 Task: Add Alter Eco Organic Dark Chocolate, 90% Cacao, Mint Blackout to the cart.
Action: Mouse moved to (16, 65)
Screenshot: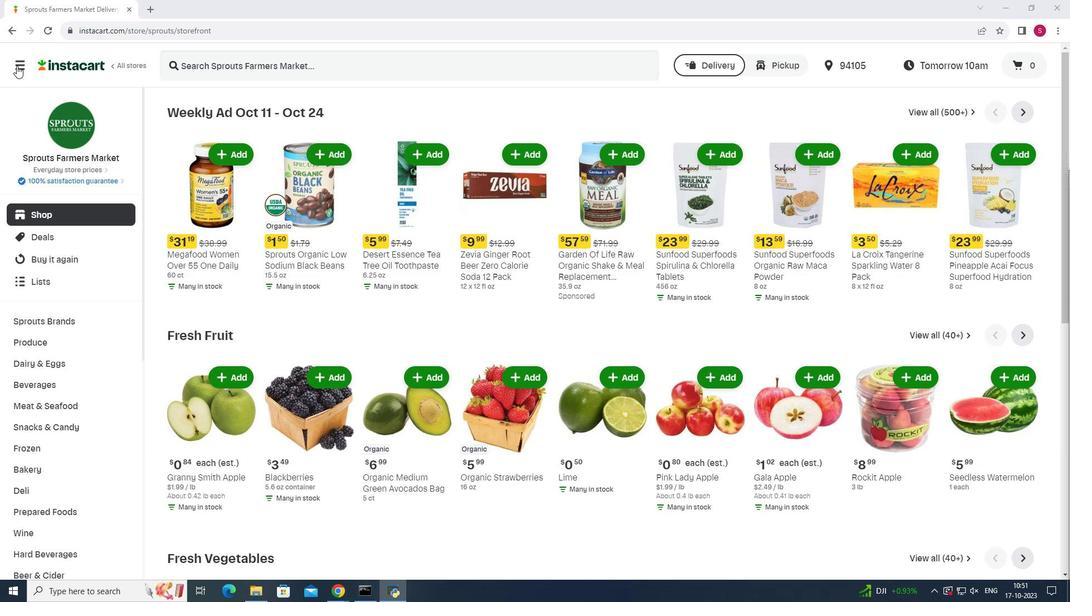
Action: Mouse pressed left at (16, 65)
Screenshot: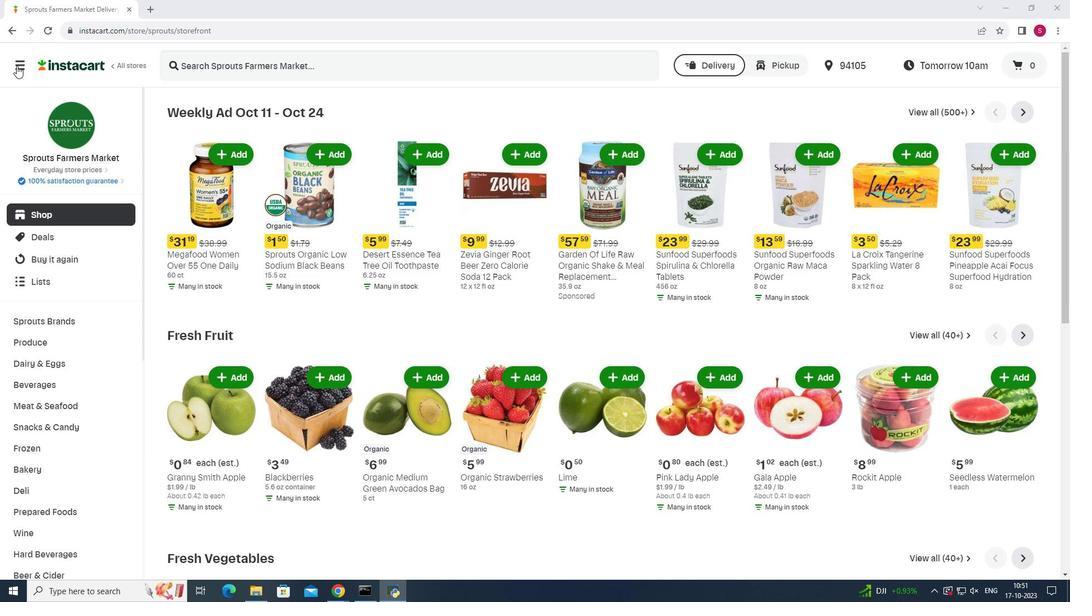 
Action: Mouse moved to (101, 295)
Screenshot: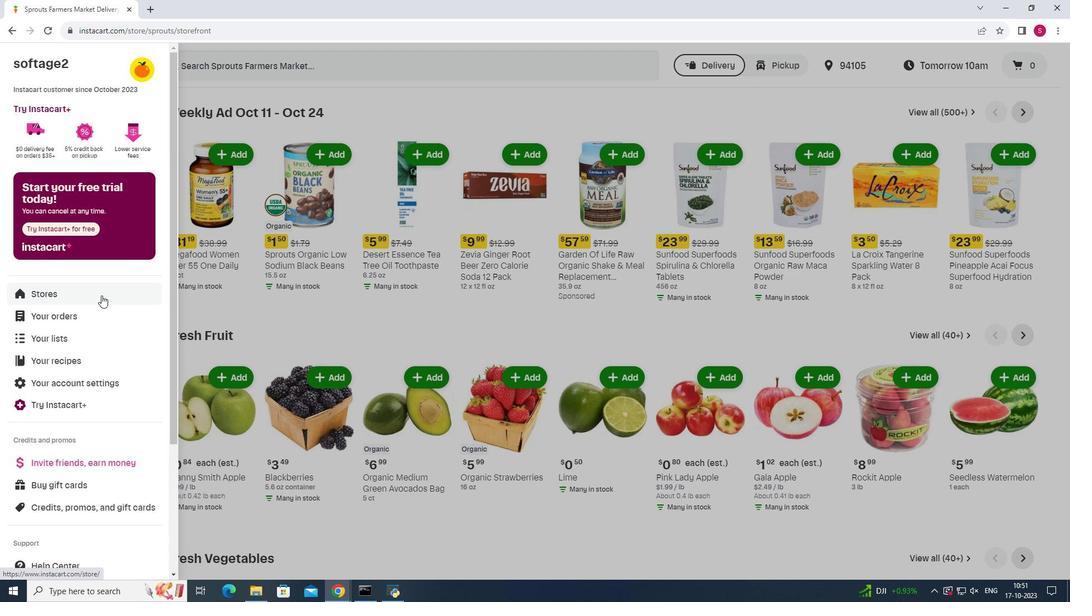 
Action: Mouse pressed left at (101, 295)
Screenshot: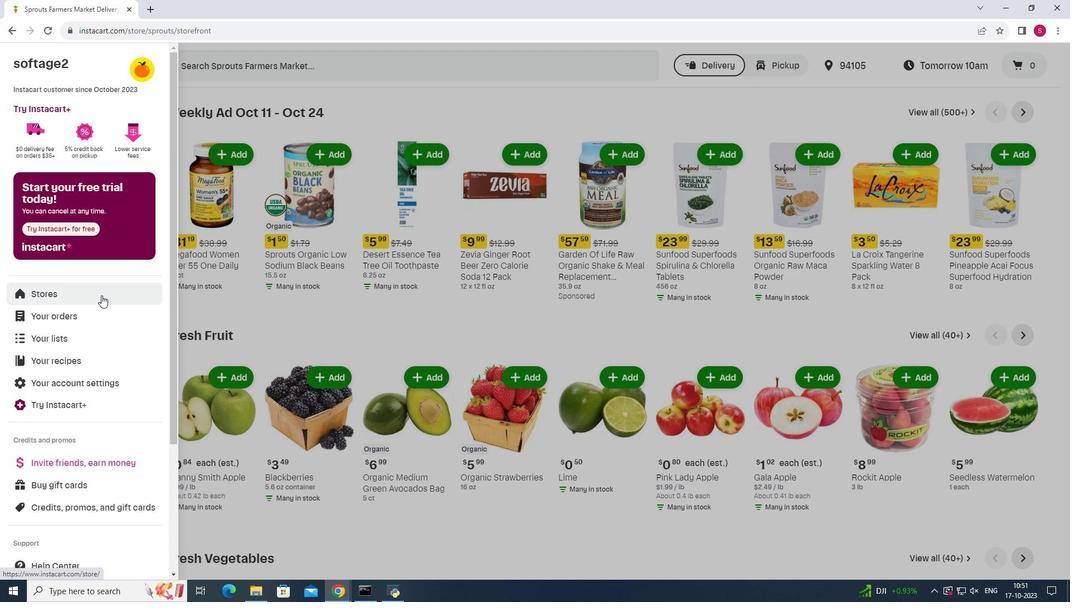
Action: Mouse moved to (258, 96)
Screenshot: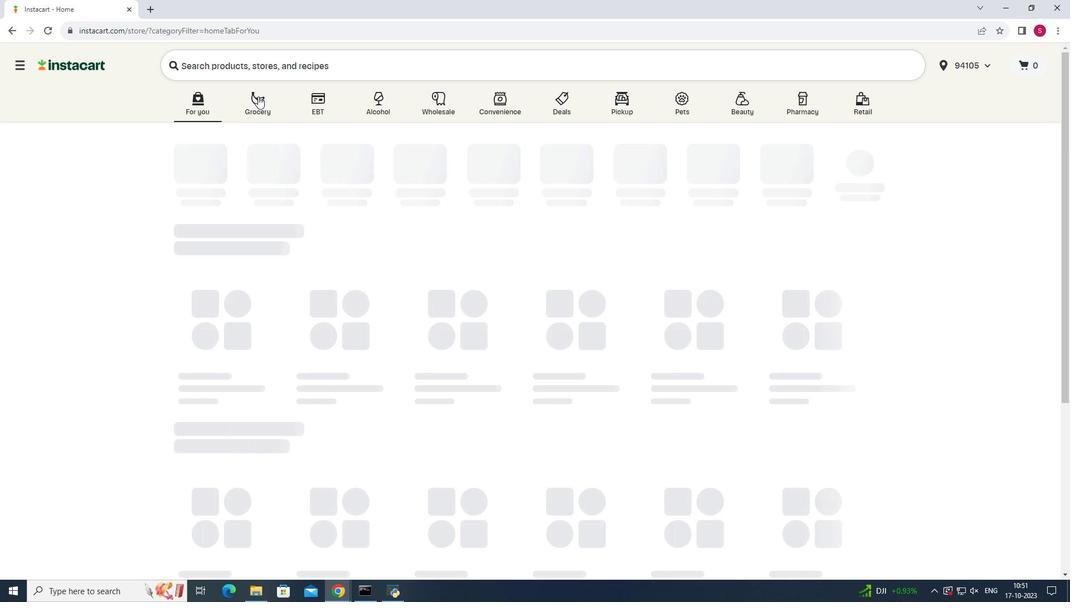 
Action: Mouse pressed left at (258, 96)
Screenshot: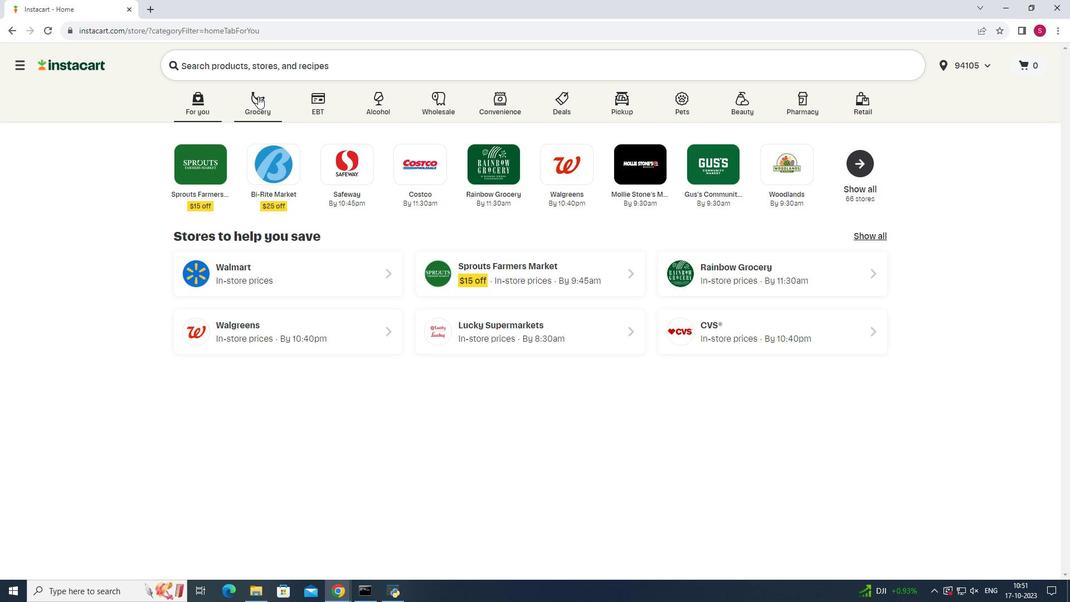 
Action: Mouse moved to (789, 152)
Screenshot: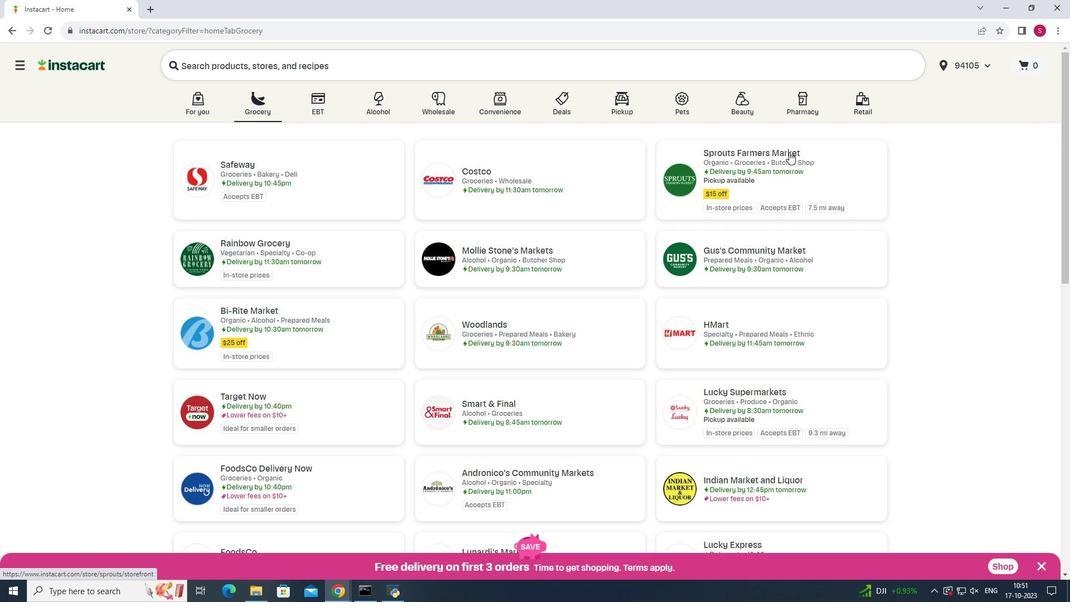 
Action: Mouse pressed left at (789, 152)
Screenshot: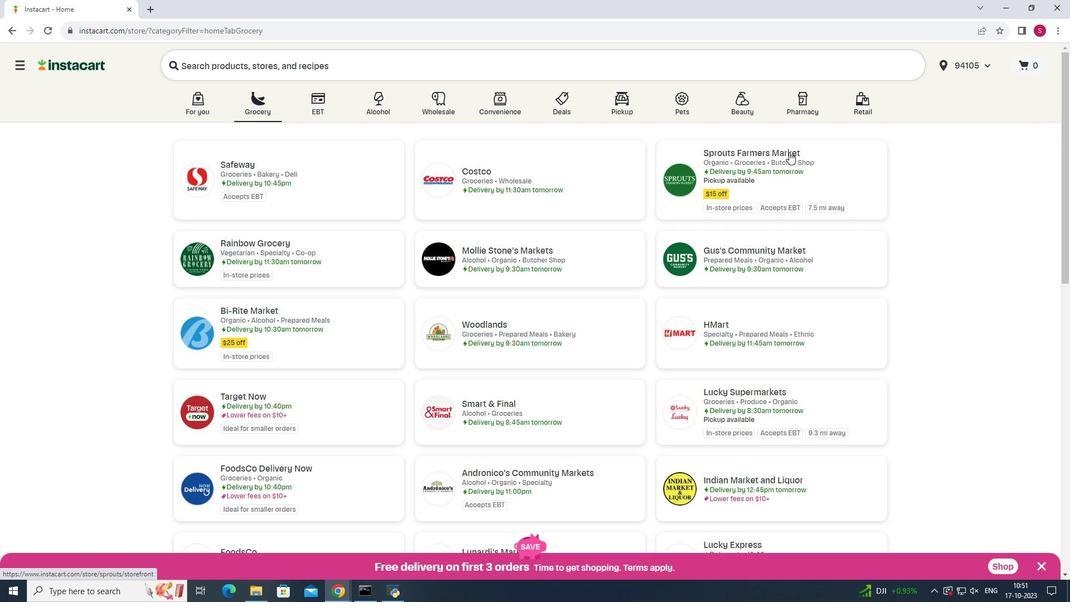 
Action: Mouse moved to (61, 427)
Screenshot: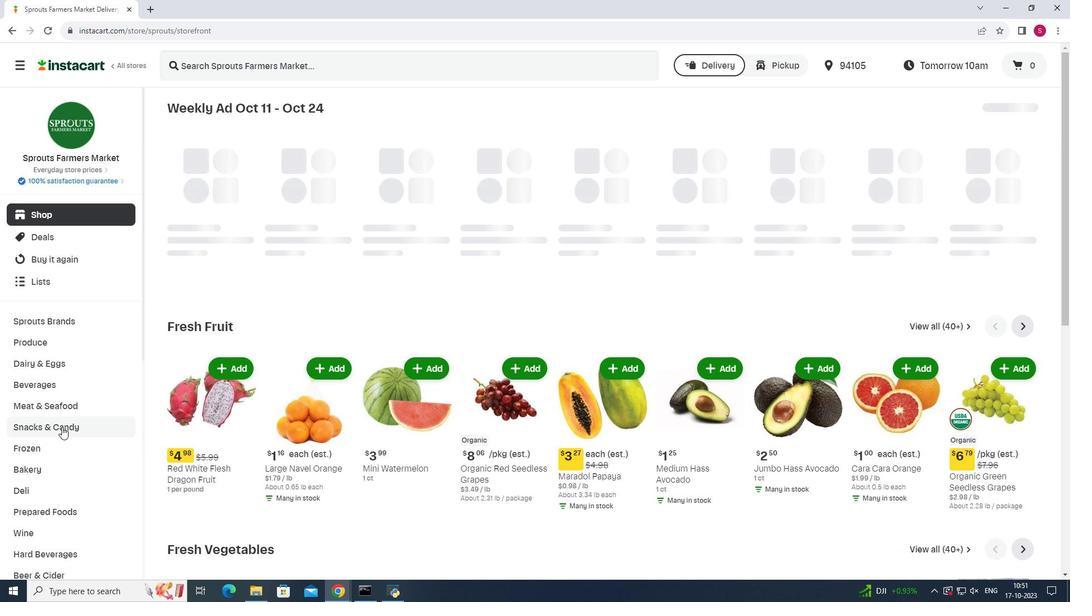 
Action: Mouse pressed left at (61, 427)
Screenshot: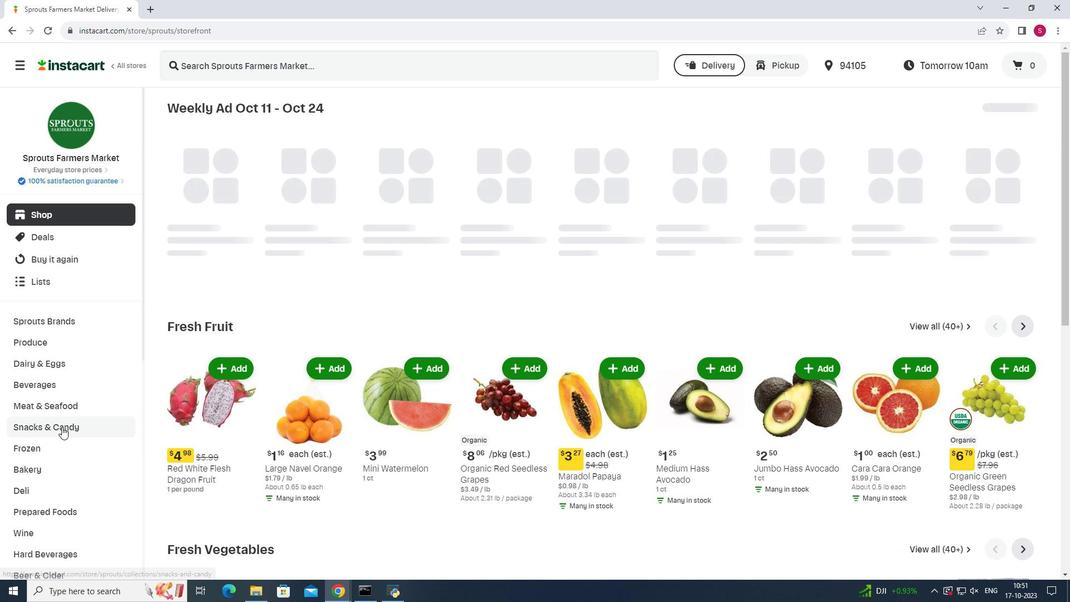 
Action: Mouse moved to (324, 137)
Screenshot: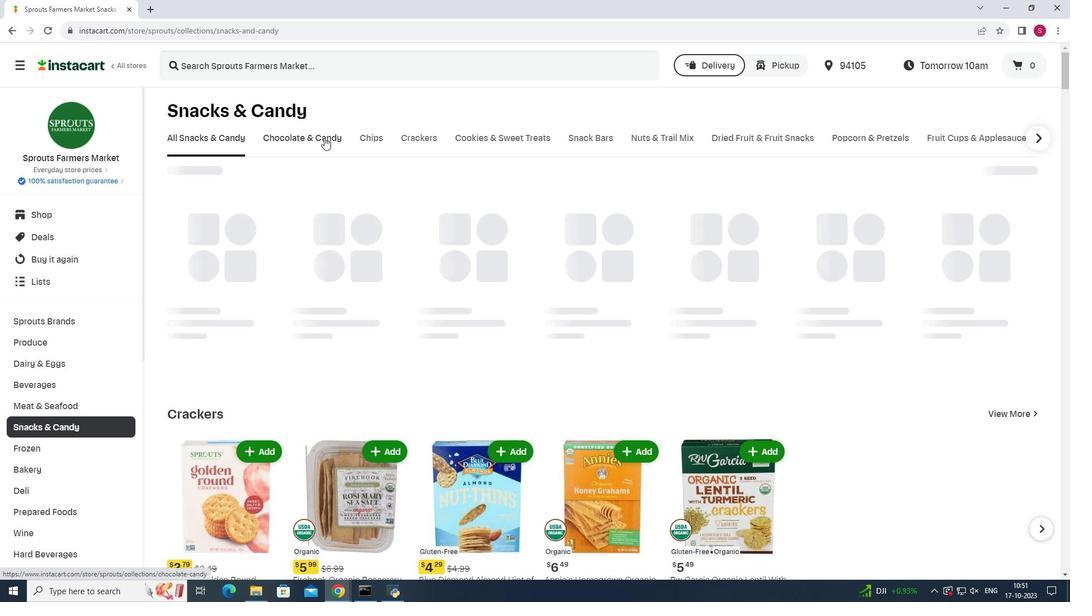 
Action: Mouse pressed left at (324, 137)
Screenshot: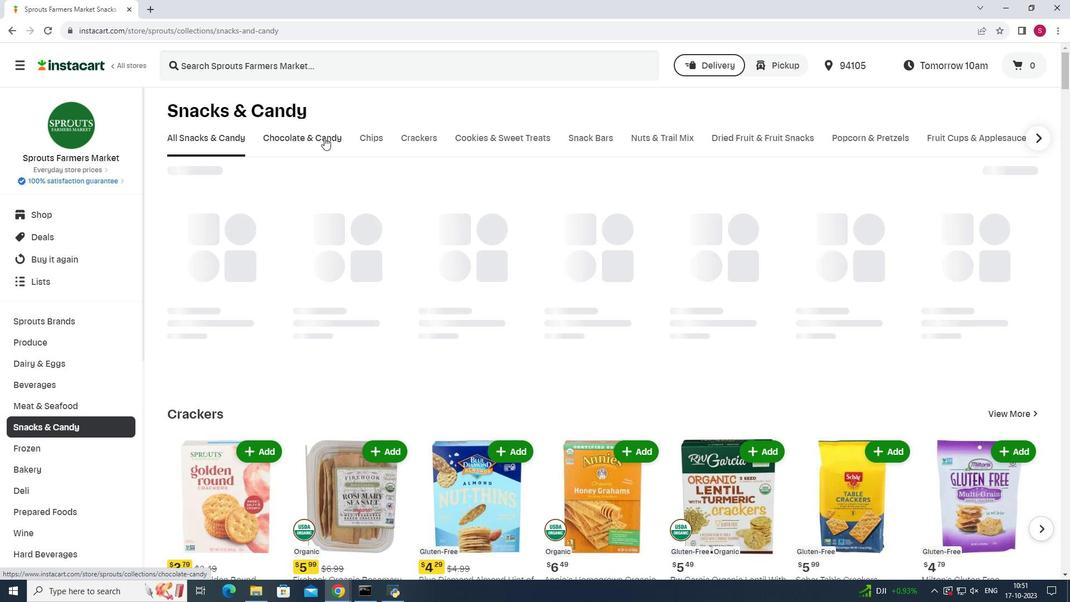 
Action: Mouse moved to (297, 184)
Screenshot: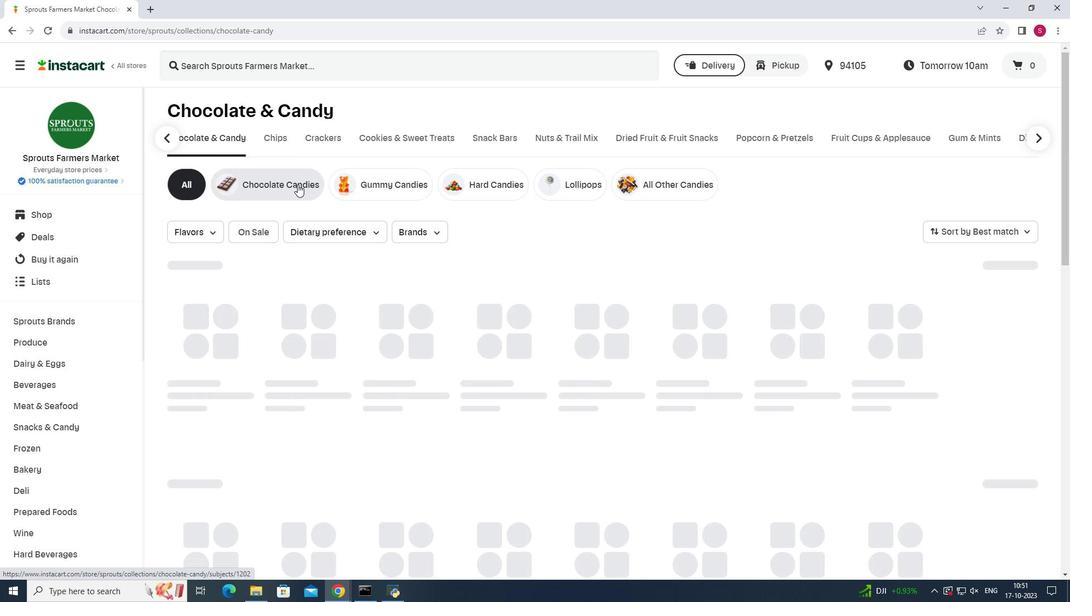 
Action: Mouse pressed left at (297, 184)
Screenshot: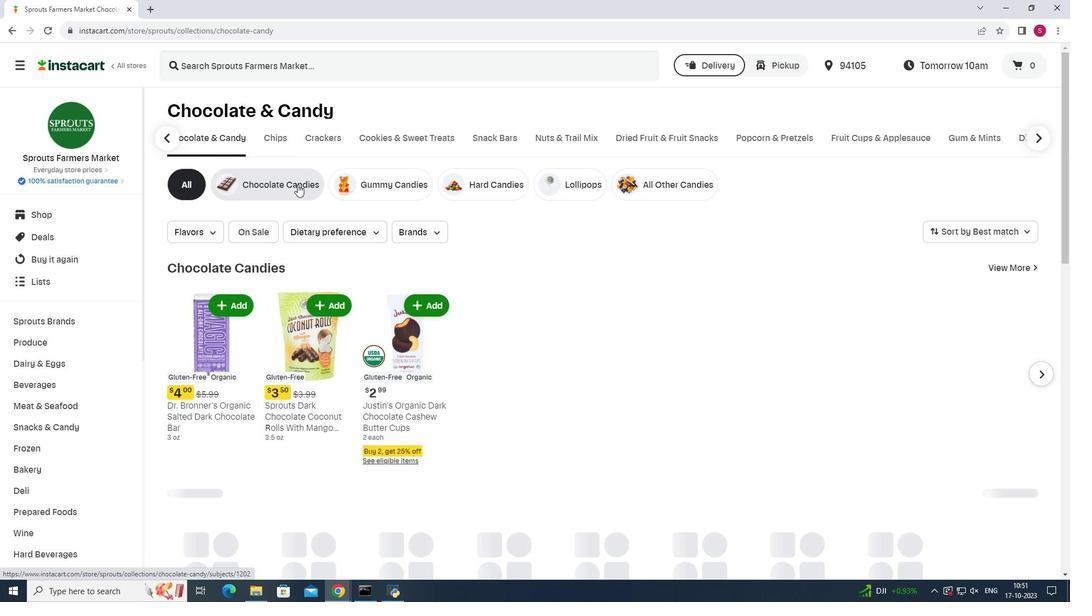 
Action: Mouse moved to (477, 70)
Screenshot: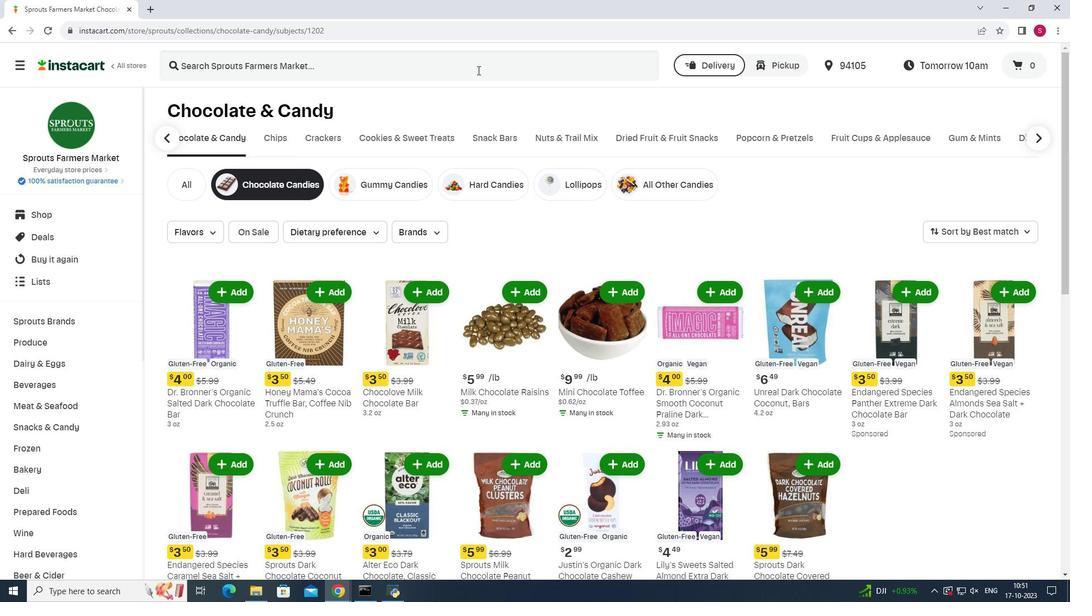 
Action: Mouse pressed left at (477, 70)
Screenshot: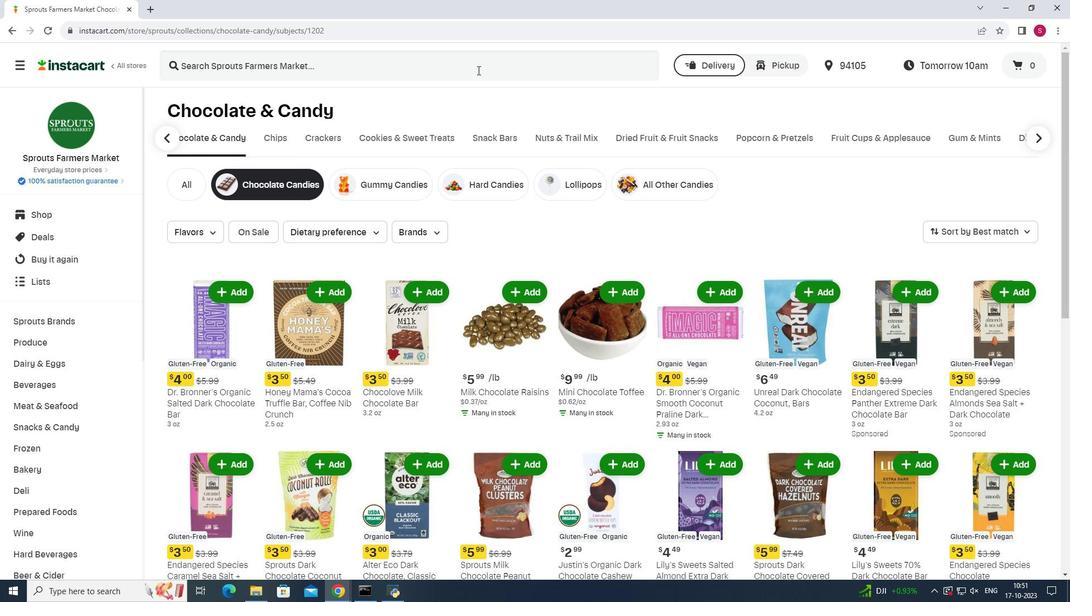
Action: Key pressed <Key.shift>Alter<Key.space><Key.shift>Eco<Key.space><Key.shift>Organic<Key.space><Key.shift>Dark<Key.space><Key.shift>Chocolate,90<Key.shift><Key.shift><Key.shift><Key.shift><Key.shift><Key.shift><Key.shift><Key.shift><Key.shift><Key.shift><Key.shift><Key.shift>%<Key.space><Key.shift>Cacao,<Key.space><Key.shift>Mint<Key.space><Key.shift>Blackout<Key.enter>
Screenshot: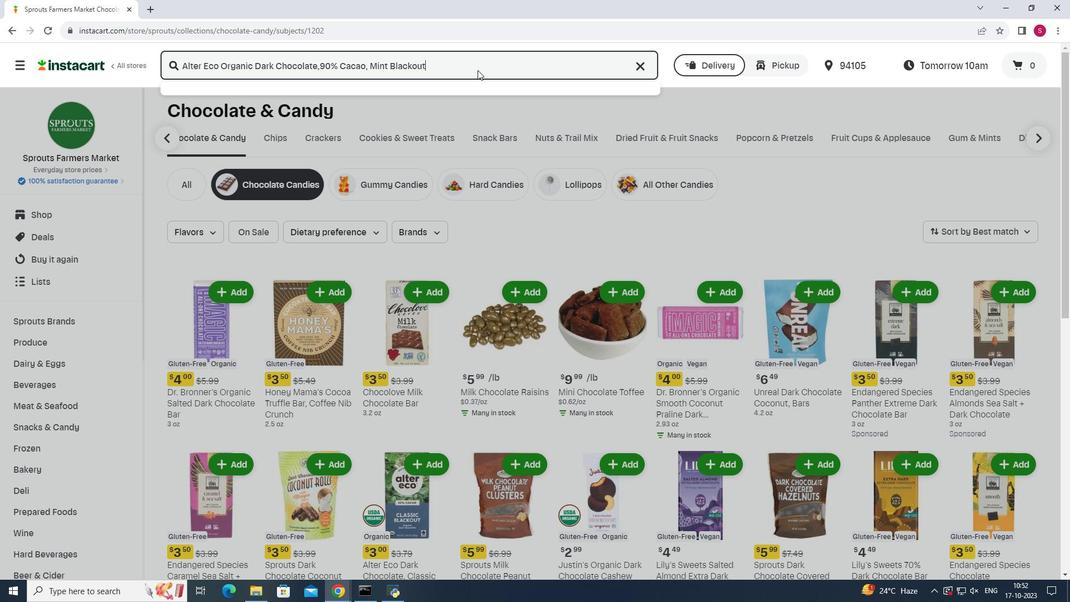 
Action: Mouse moved to (654, 190)
Screenshot: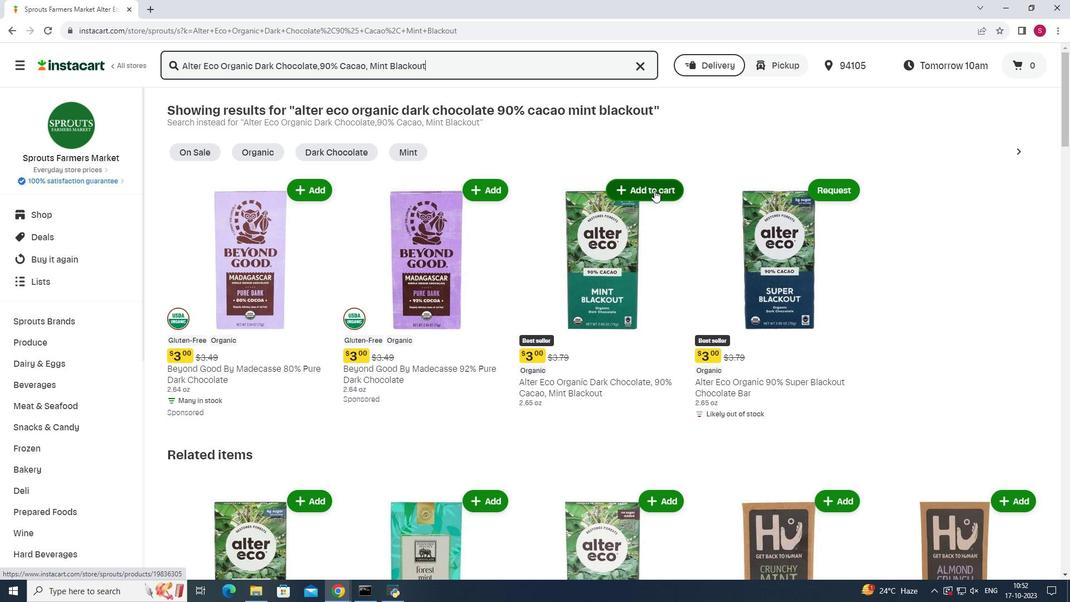 
Action: Mouse pressed left at (654, 190)
Screenshot: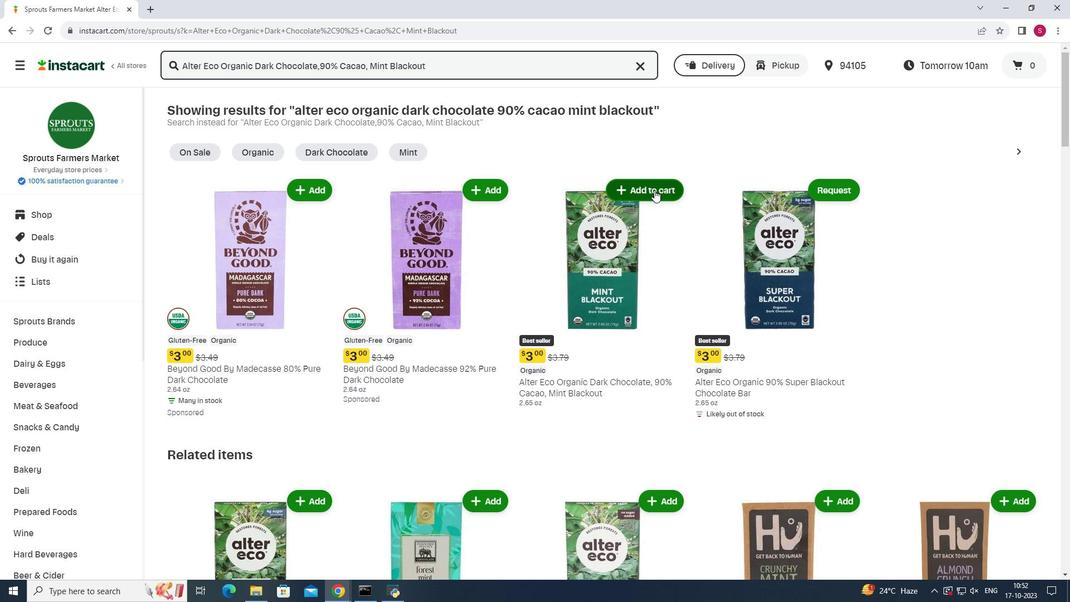 
Action: Mouse moved to (684, 143)
Screenshot: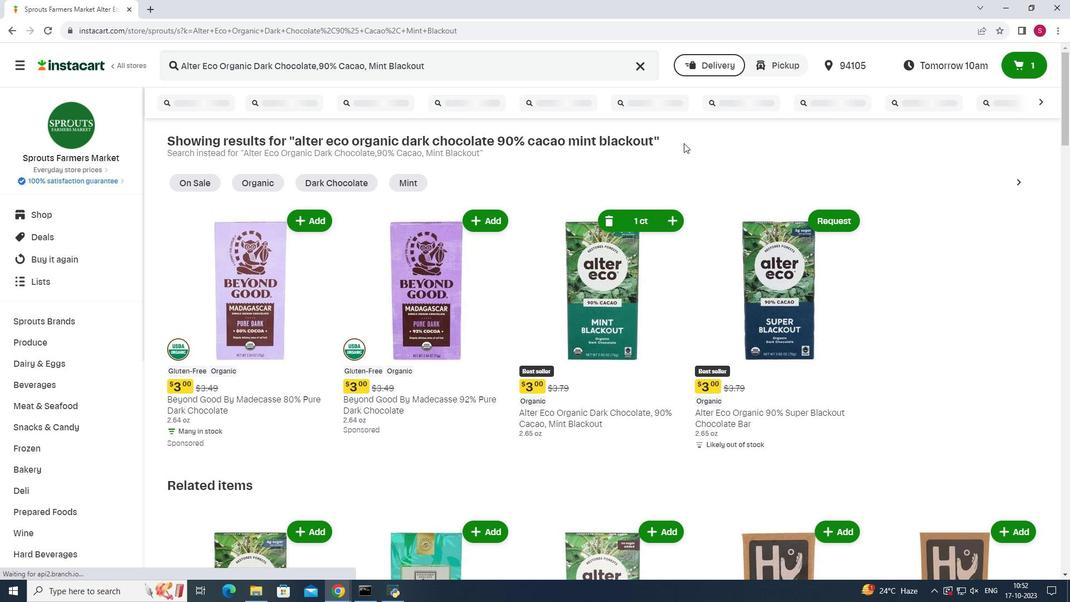 
